 Task: In the  document Scarlett.docx Write the word in the shape with center alignment 'LOL'Change Page orientation to  'Landscape' Insert emoji in the beginning of quote: Thumbs Up
Action: Mouse moved to (274, 319)
Screenshot: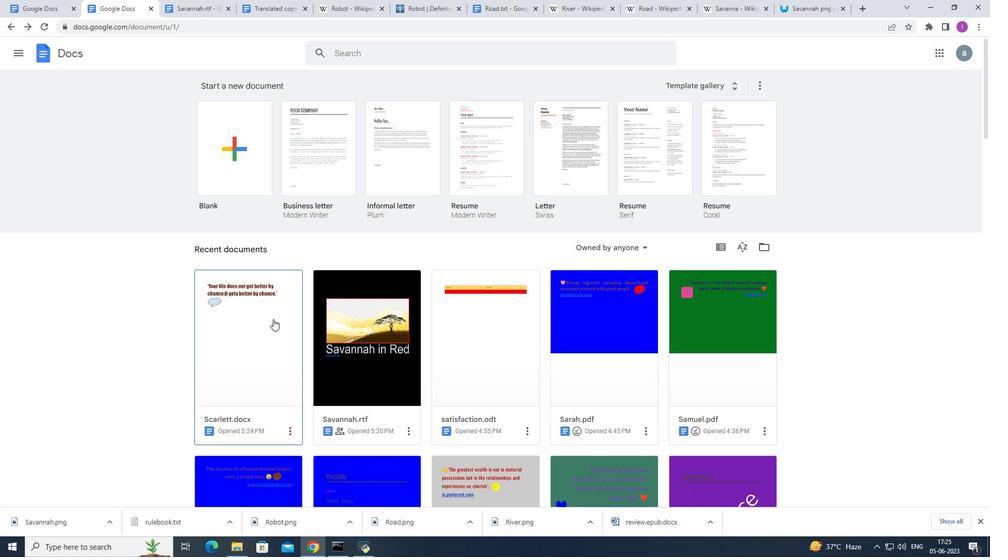 
Action: Mouse pressed left at (274, 319)
Screenshot: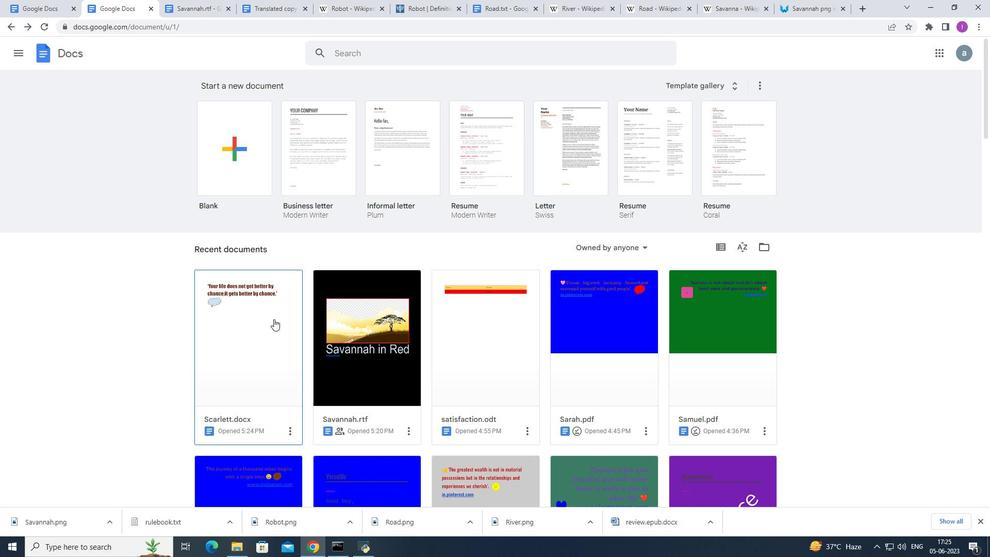 
Action: Mouse moved to (626, 184)
Screenshot: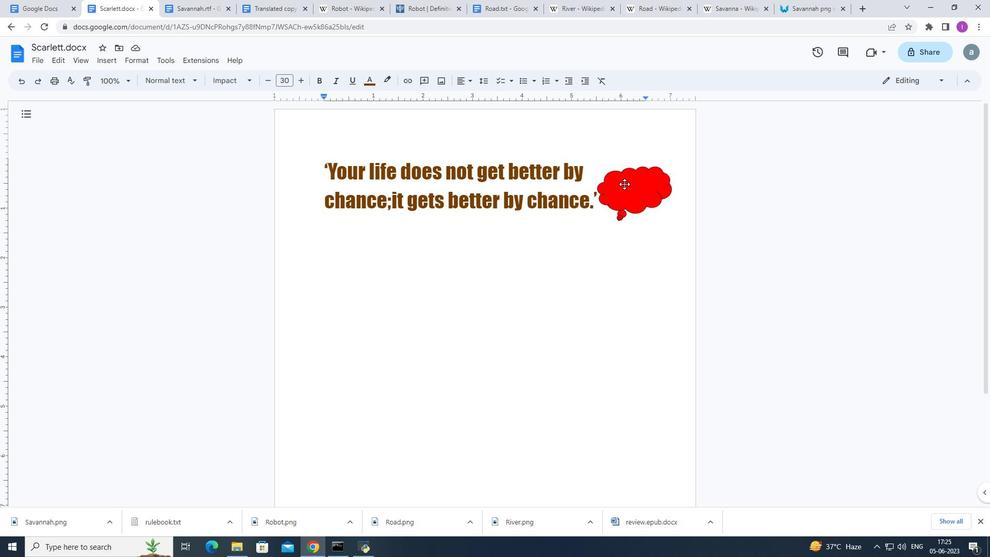 
Action: Mouse pressed left at (626, 184)
Screenshot: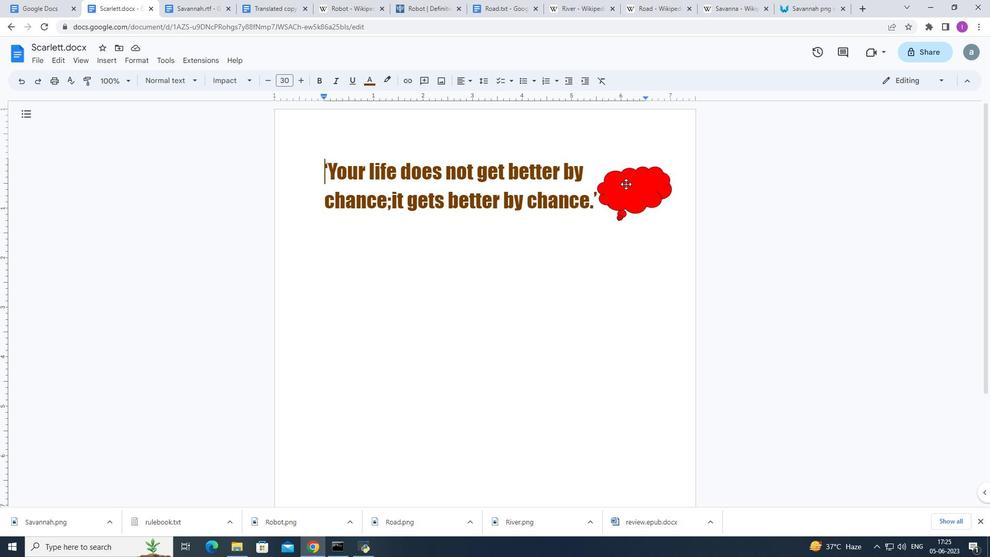 
Action: Mouse moved to (467, 236)
Screenshot: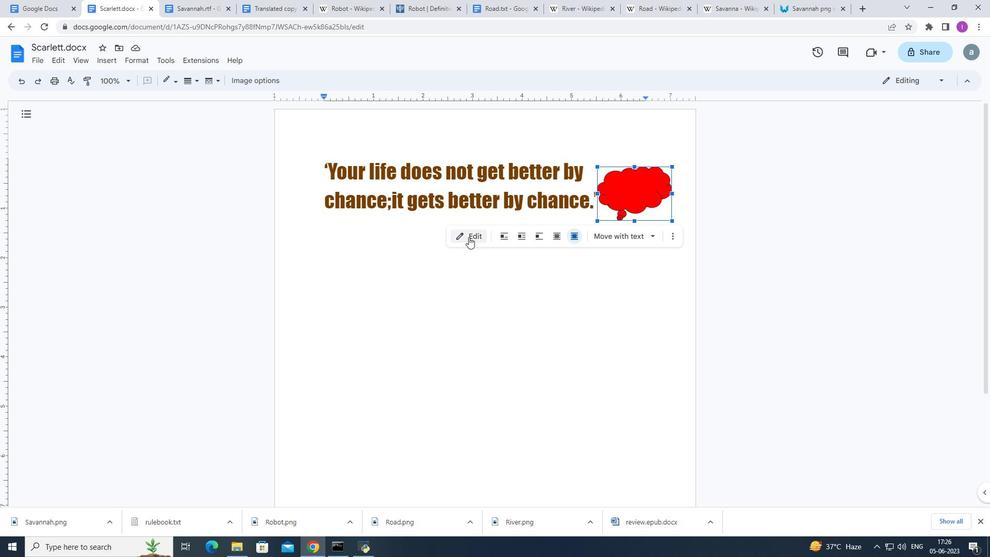 
Action: Mouse pressed left at (467, 236)
Screenshot: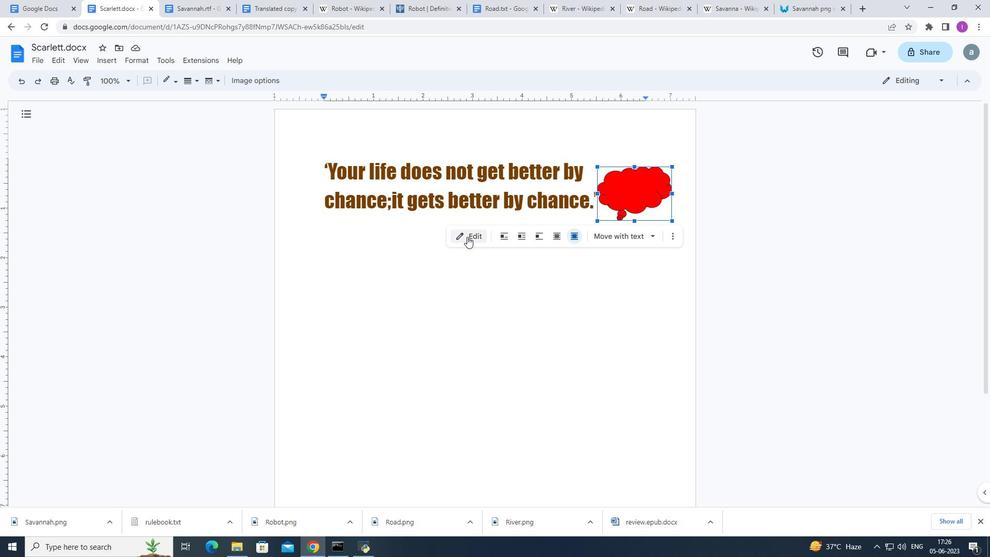 
Action: Mouse moved to (420, 100)
Screenshot: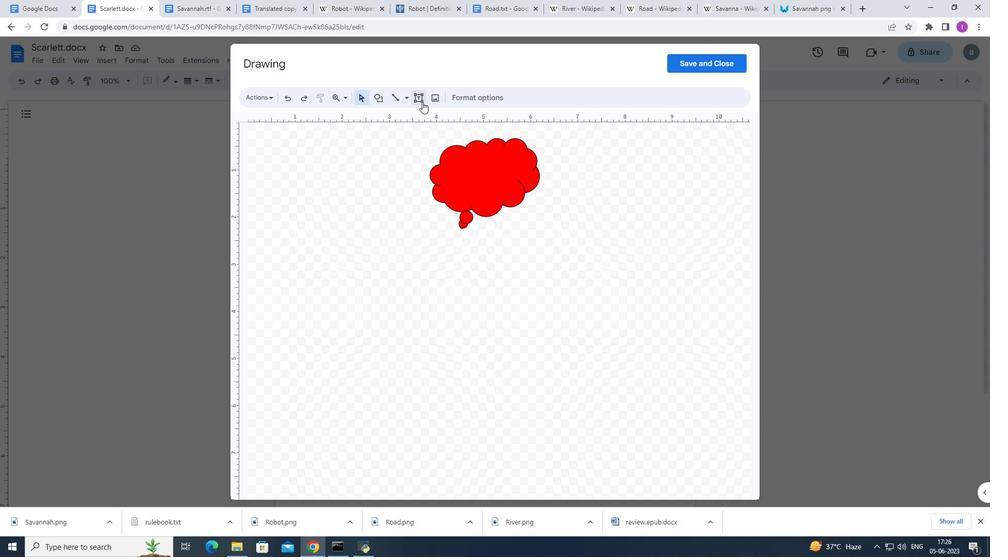 
Action: Mouse pressed left at (420, 100)
Screenshot: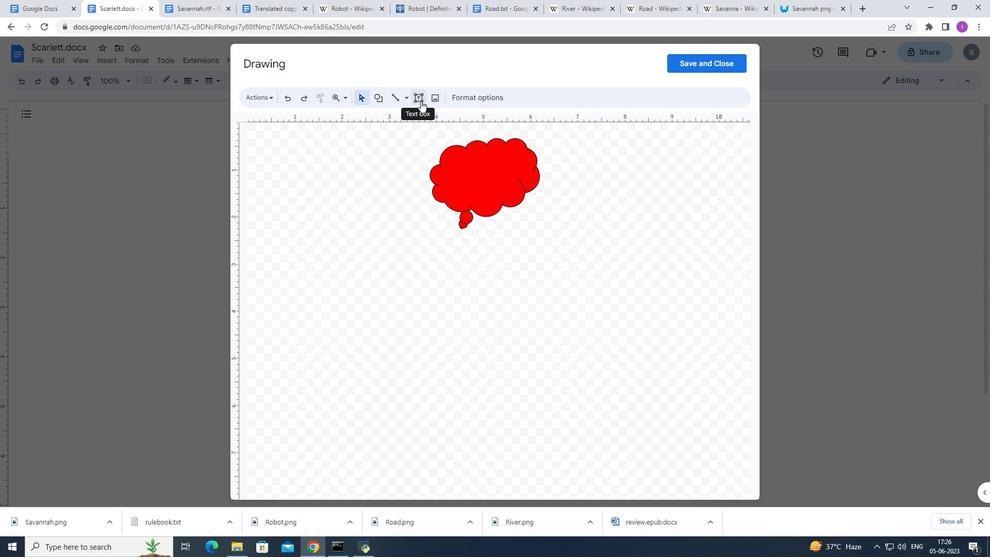 
Action: Mouse moved to (455, 169)
Screenshot: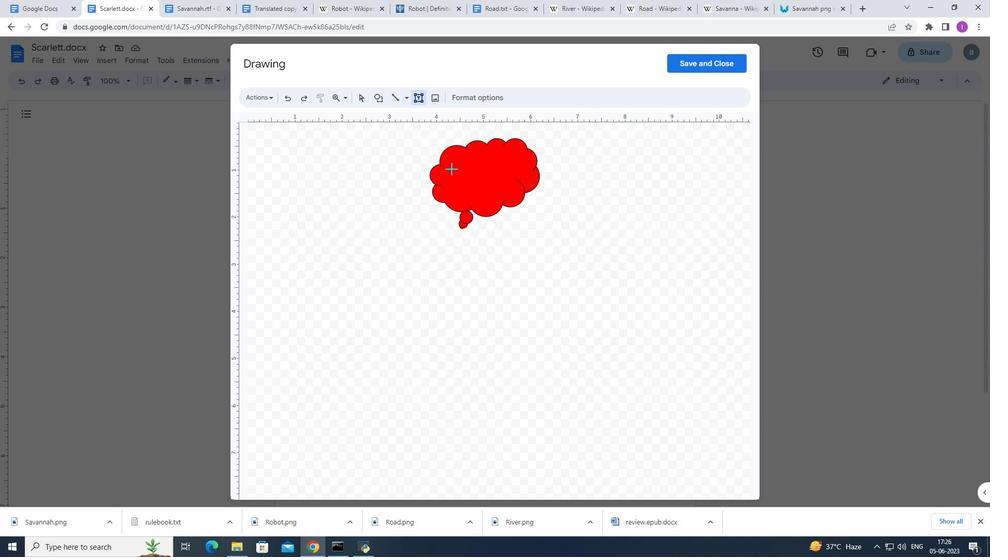 
Action: Mouse pressed left at (455, 169)
Screenshot: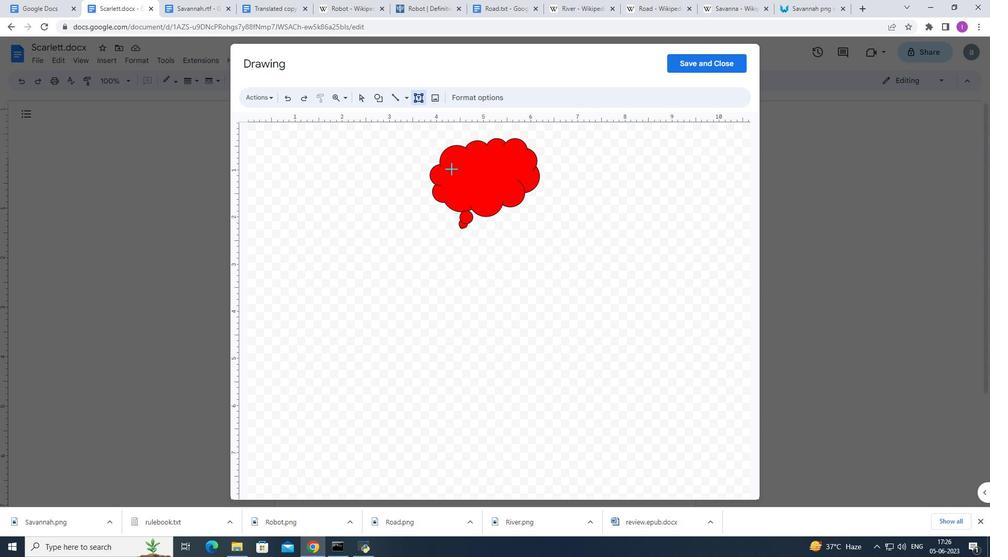
Action: Mouse moved to (456, 169)
Screenshot: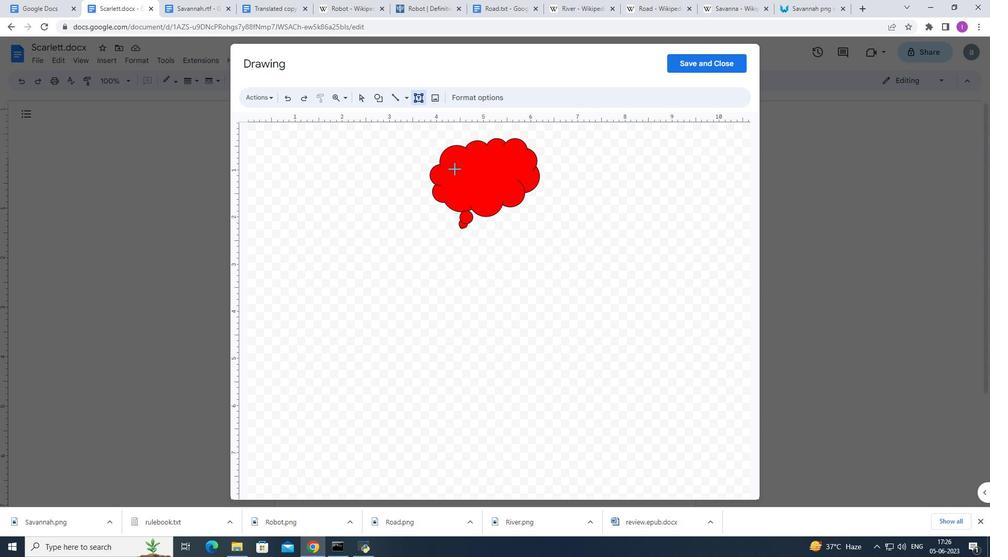 
Action: Mouse pressed left at (456, 169)
Screenshot: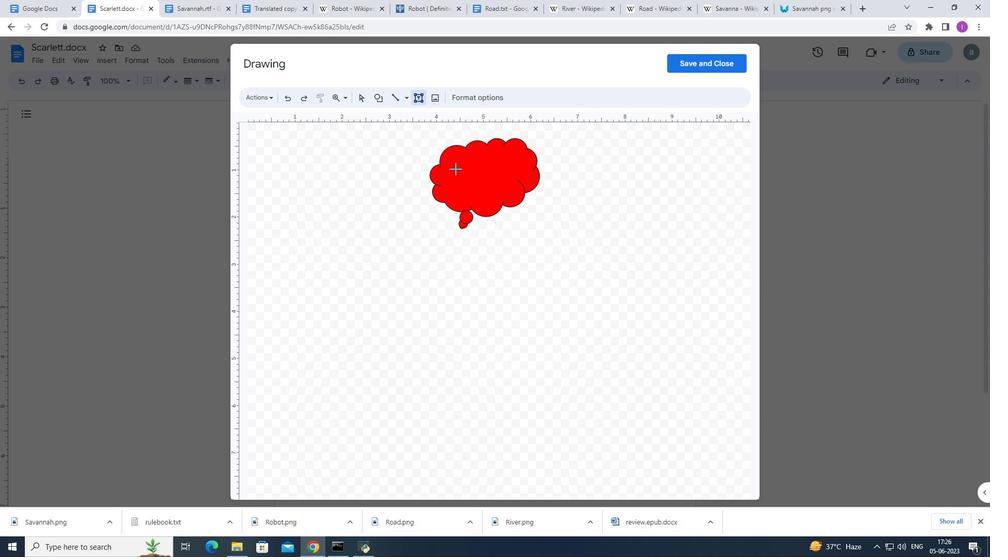 
Action: Mouse moved to (480, 179)
Screenshot: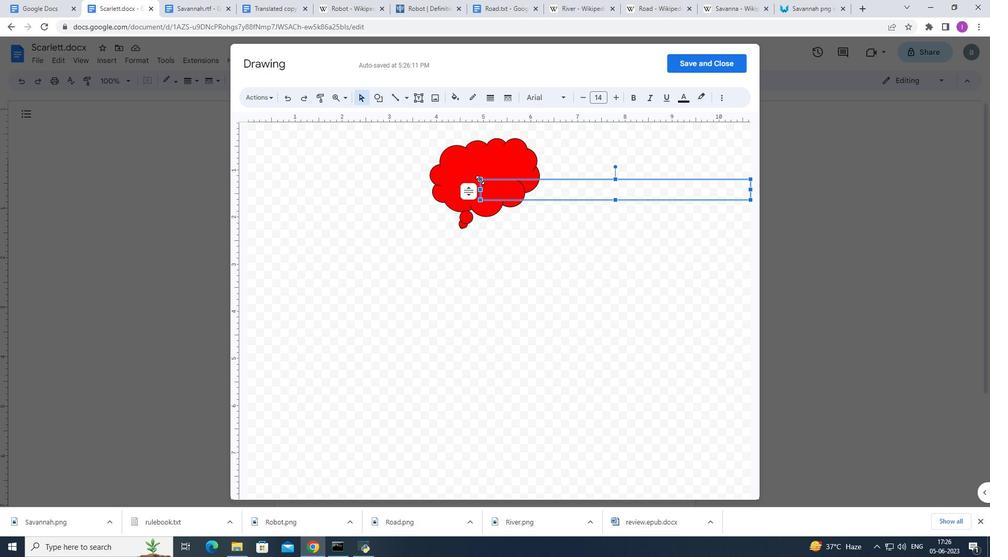 
Action: Mouse pressed left at (480, 179)
Screenshot: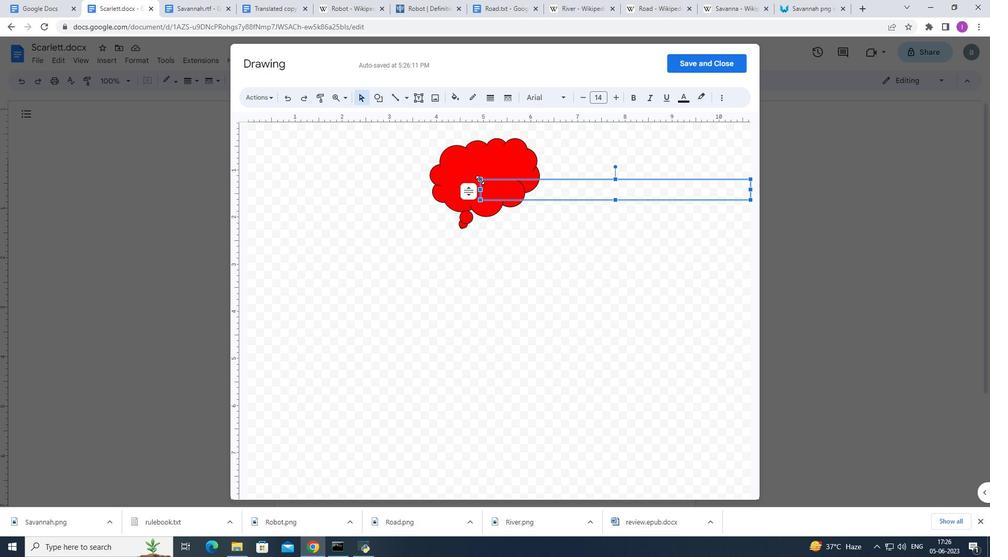 
Action: Mouse moved to (462, 168)
Screenshot: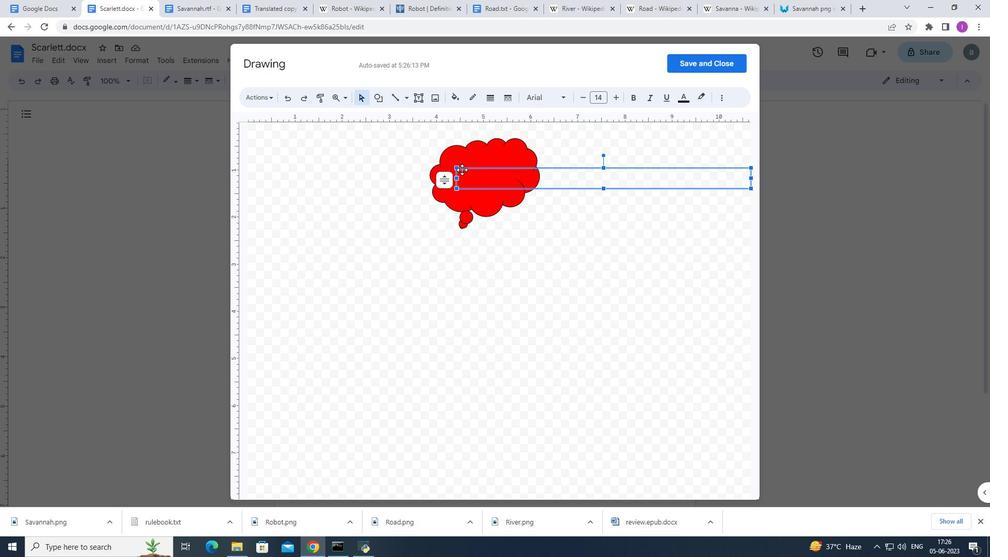 
Action: Key pressed <Key.shift>LOL
Screenshot: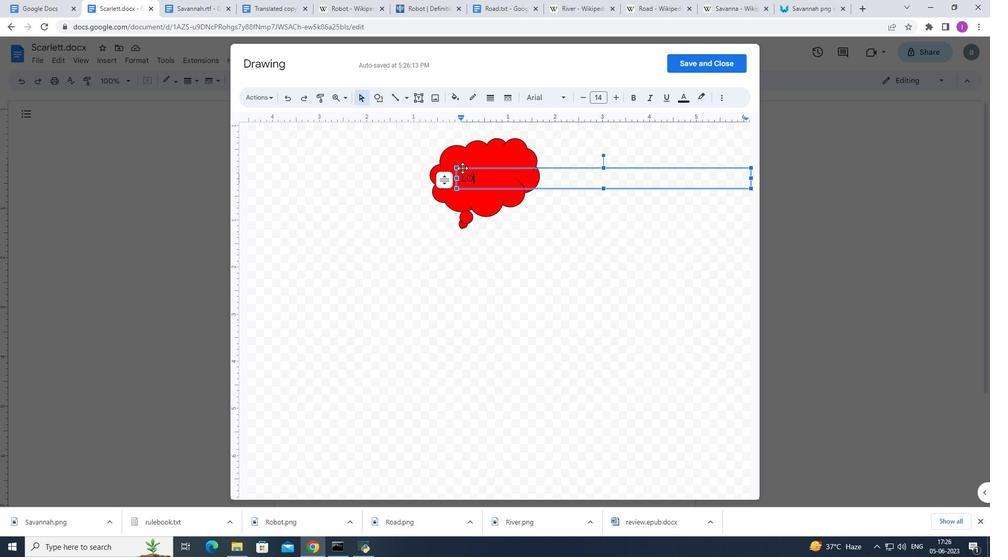 
Action: Mouse moved to (457, 169)
Screenshot: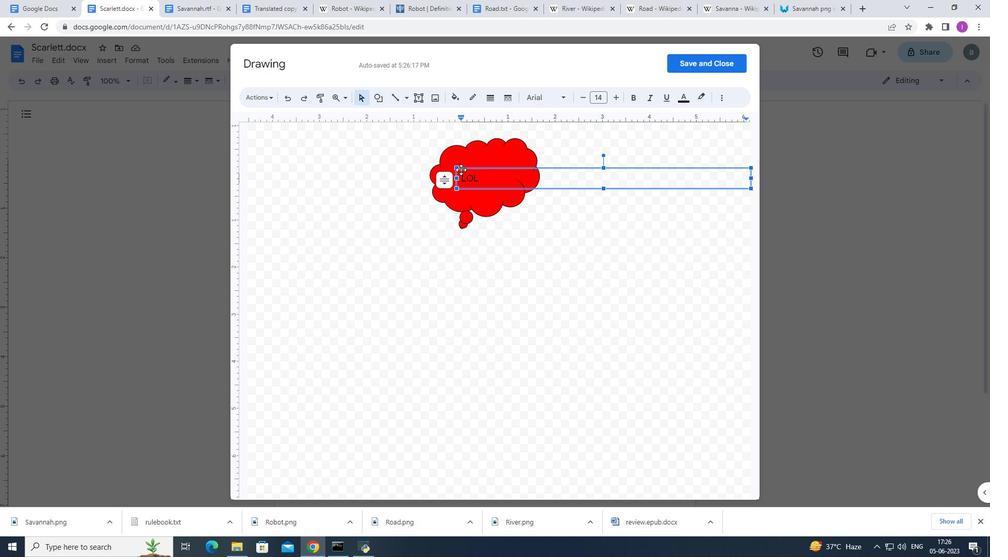 
Action: Mouse pressed left at (457, 169)
Screenshot: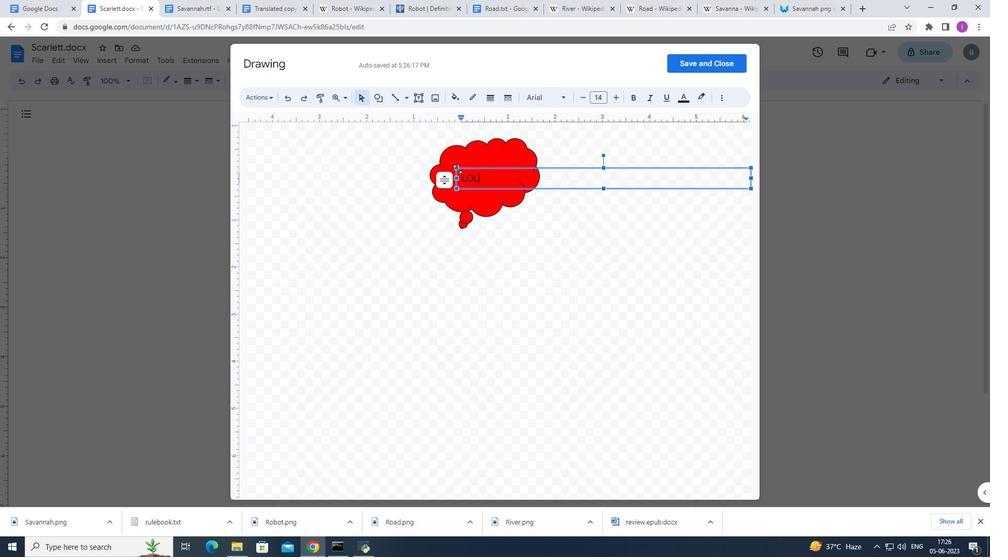
Action: Mouse moved to (705, 67)
Screenshot: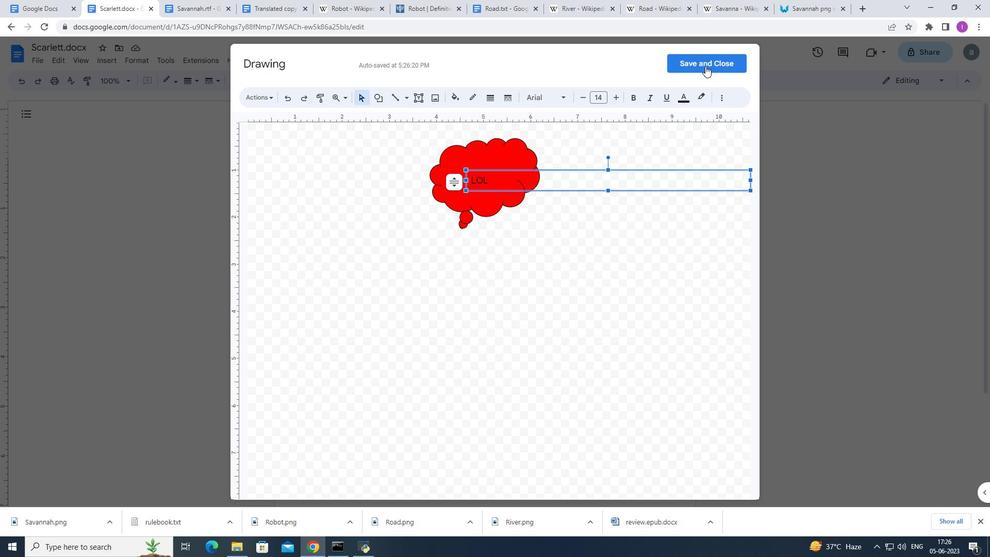 
Action: Mouse pressed left at (705, 67)
Screenshot: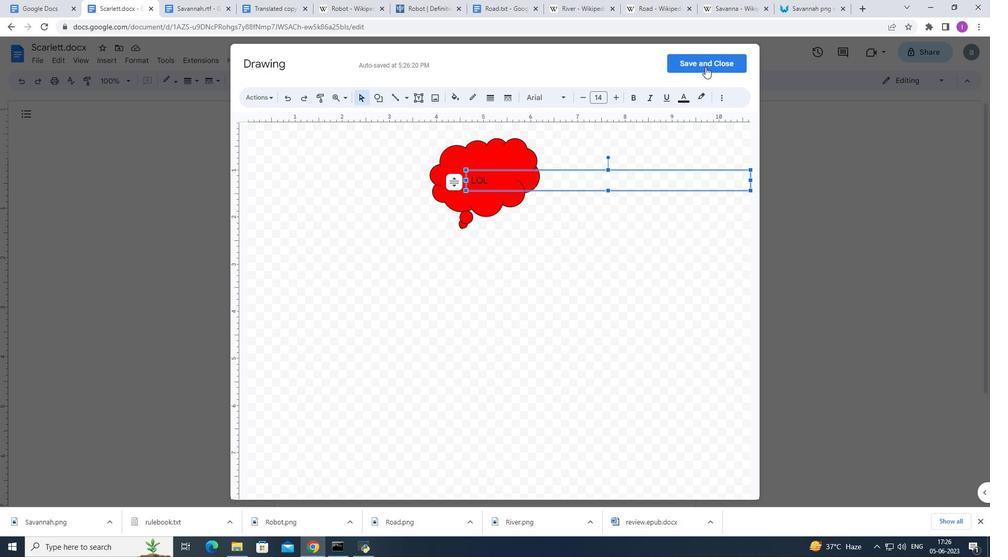 
Action: Mouse moved to (663, 181)
Screenshot: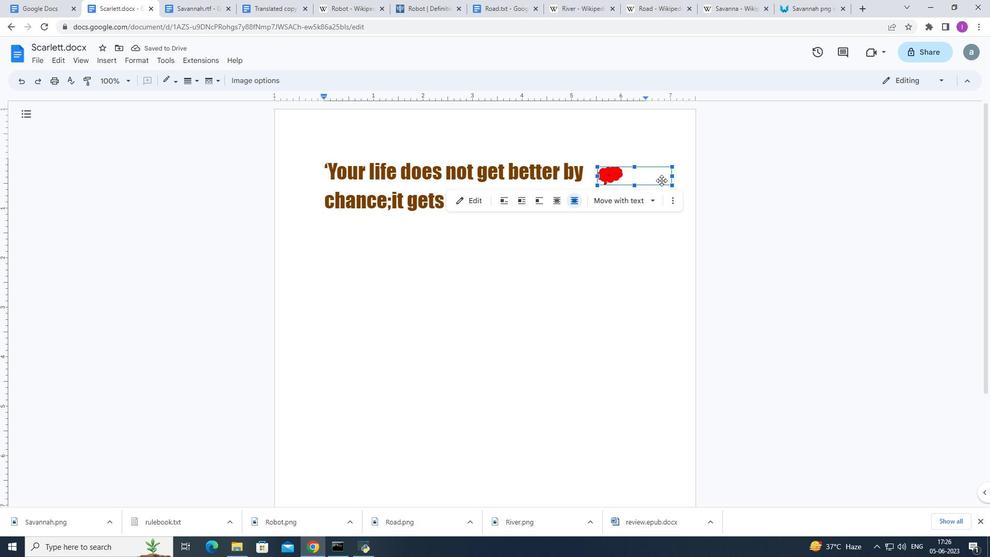 
Action: Mouse pressed left at (663, 180)
Screenshot: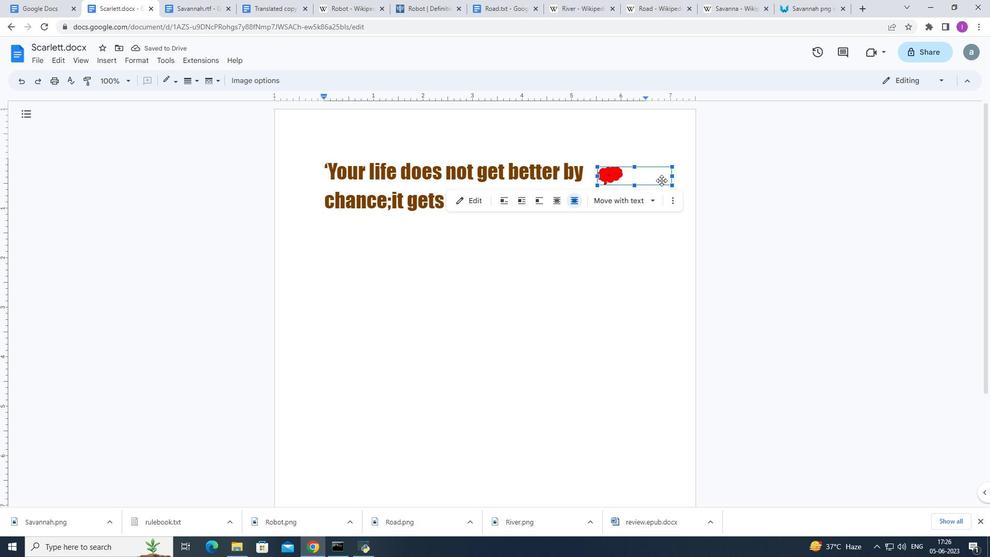 
Action: Mouse moved to (672, 186)
Screenshot: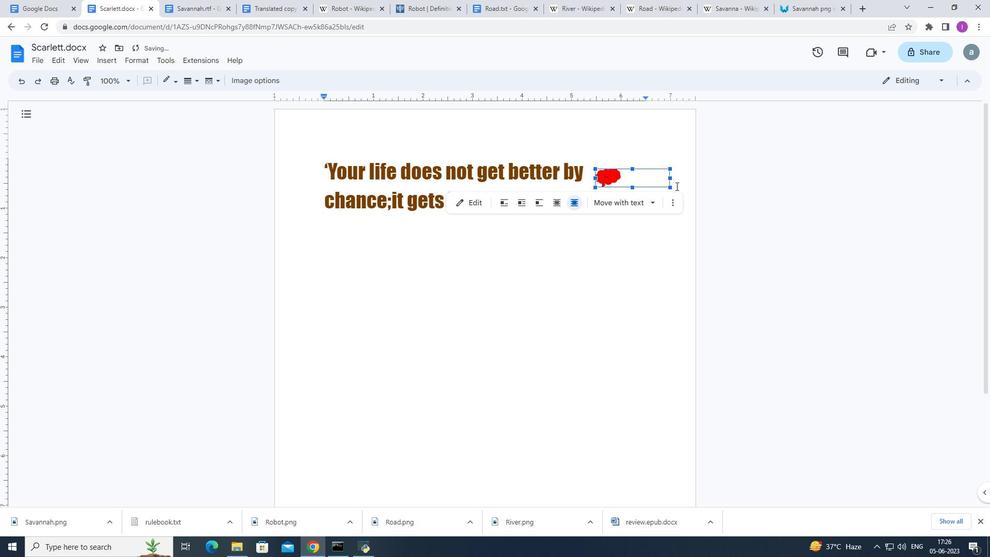 
Action: Mouse pressed left at (672, 186)
Screenshot: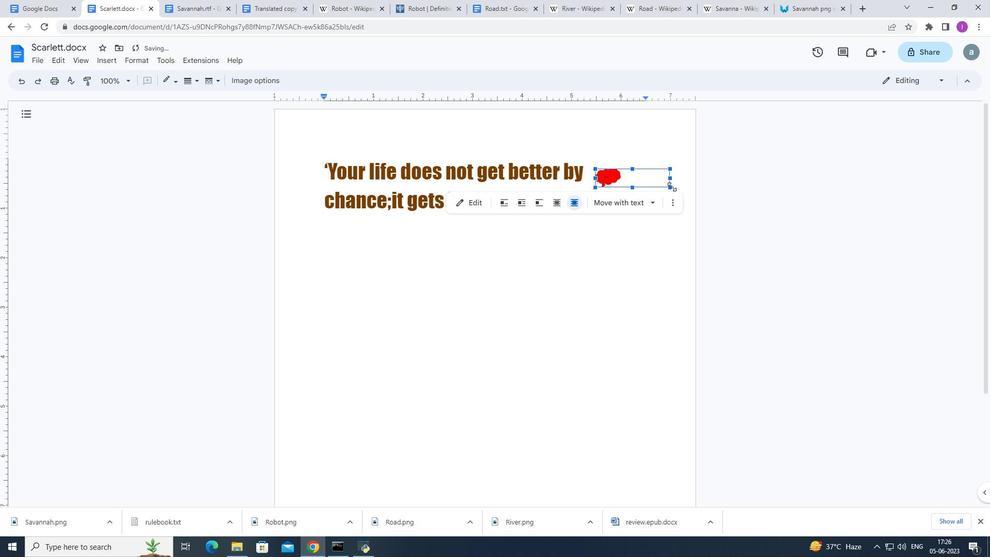 
Action: Mouse moved to (754, 205)
Screenshot: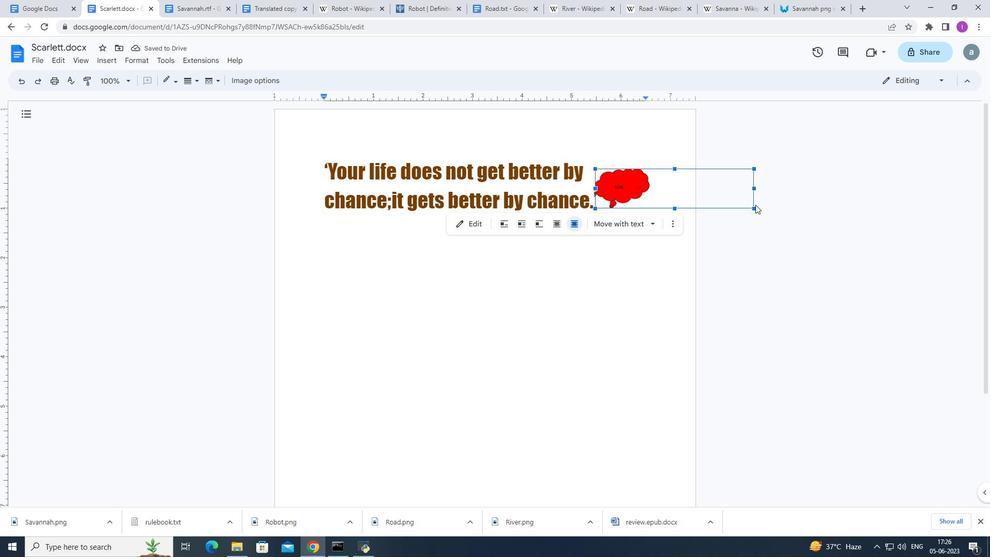 
Action: Mouse pressed left at (754, 205)
Screenshot: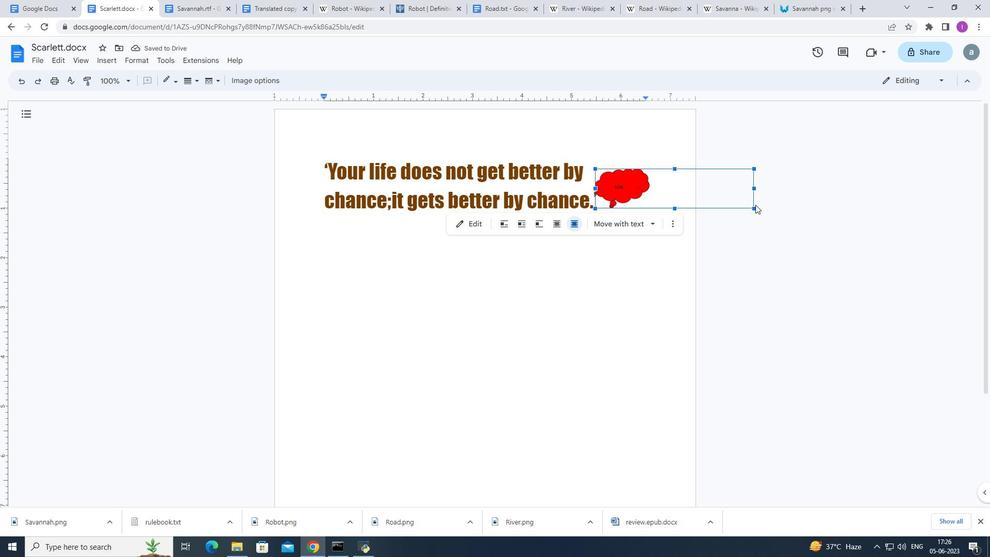 
Action: Mouse moved to (36, 61)
Screenshot: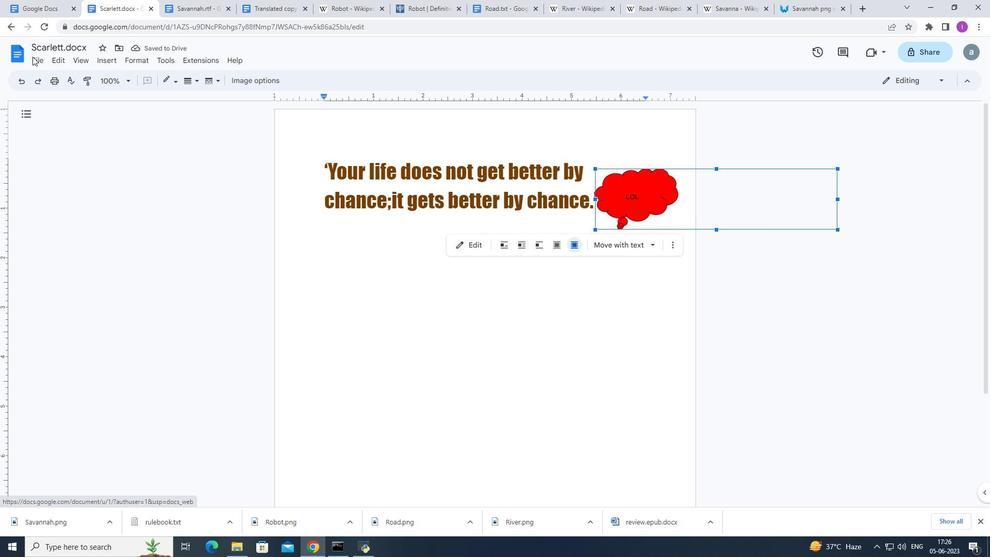 
Action: Mouse pressed left at (36, 61)
Screenshot: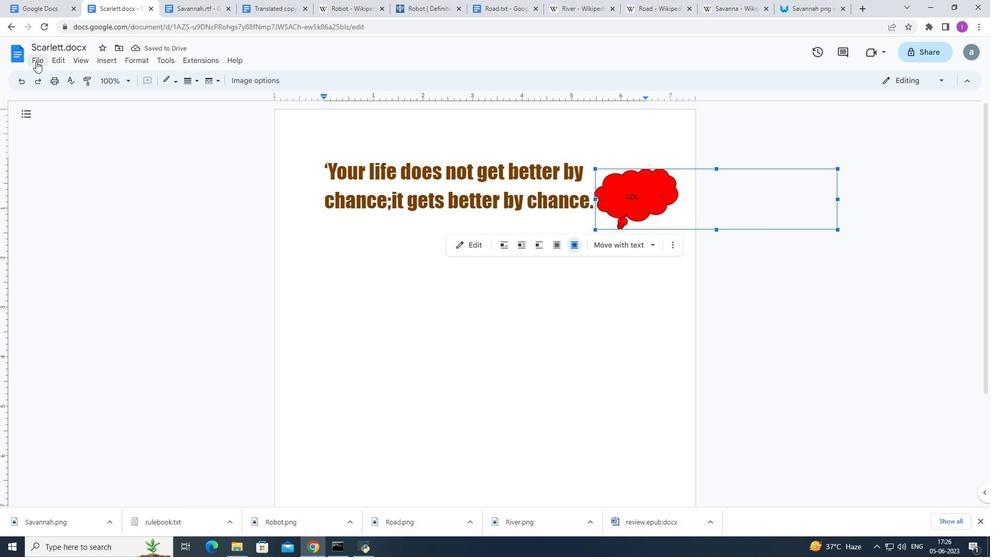 
Action: Mouse moved to (66, 342)
Screenshot: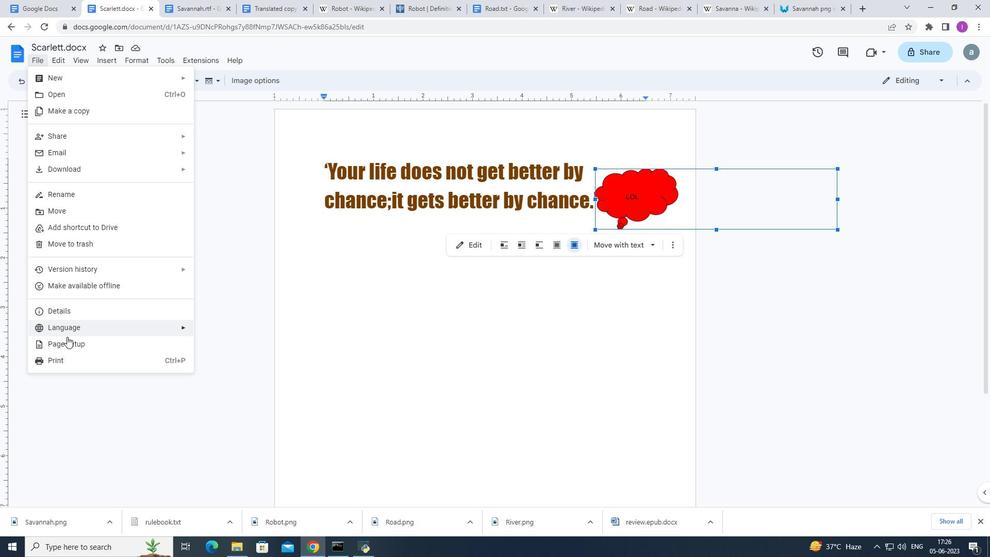 
Action: Mouse pressed left at (66, 342)
Screenshot: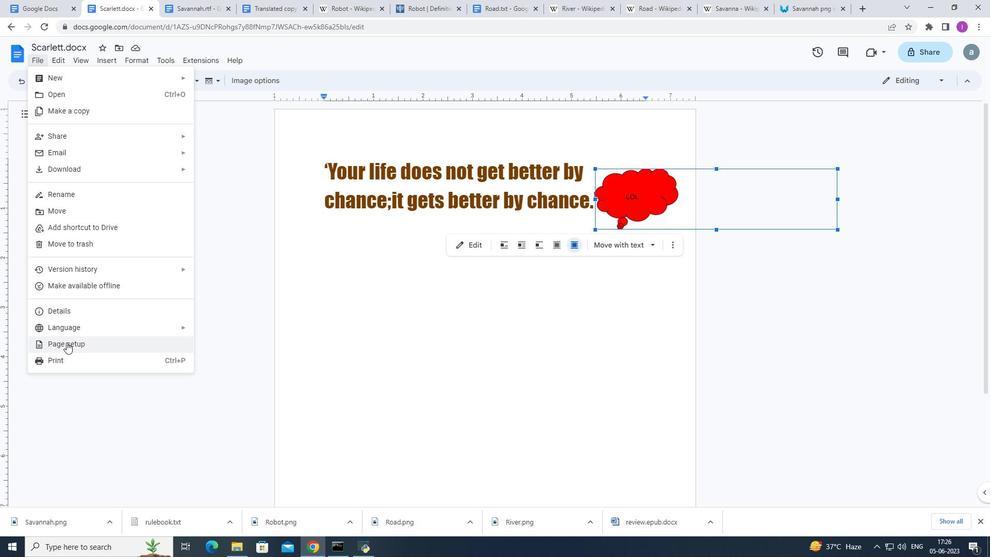 
Action: Mouse moved to (465, 260)
Screenshot: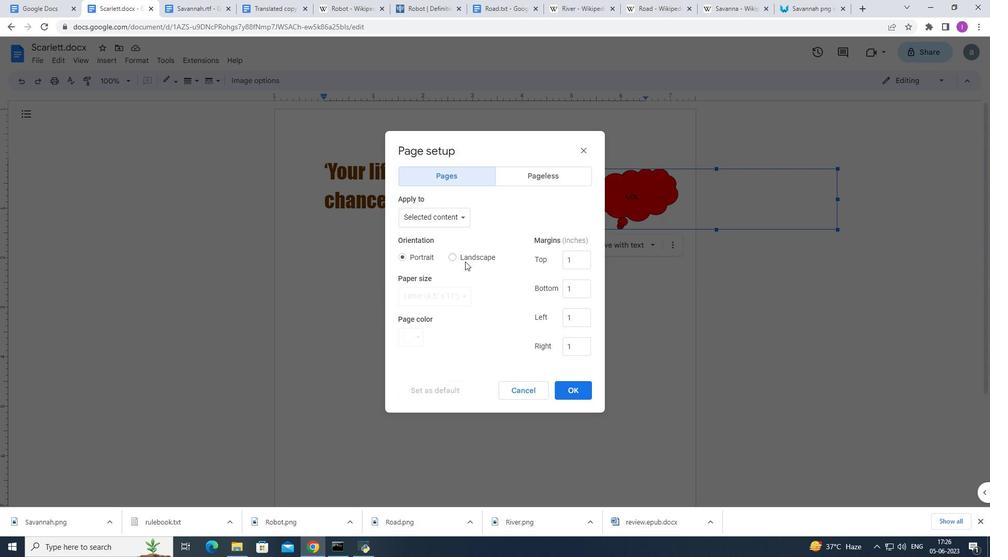 
Action: Mouse pressed left at (465, 260)
Screenshot: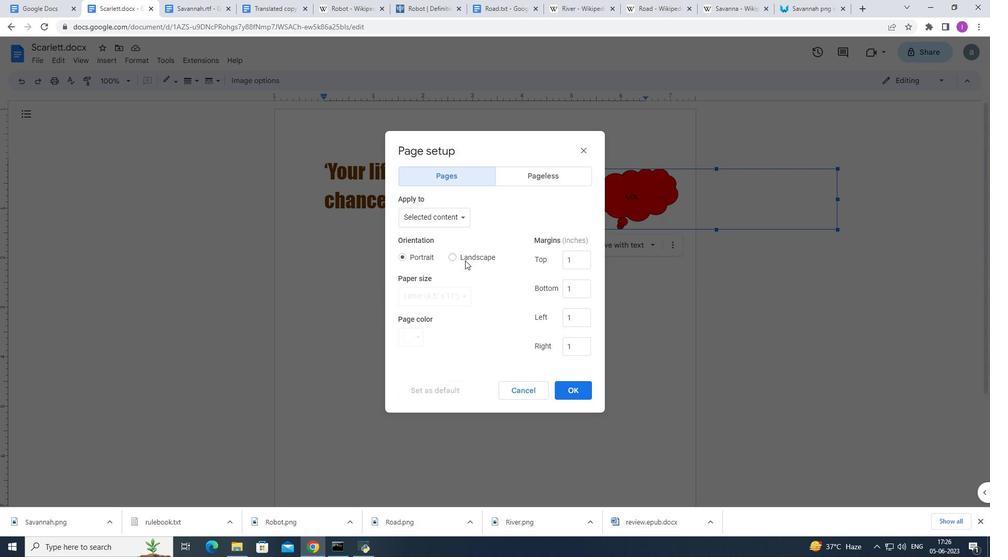 
Action: Mouse moved to (565, 387)
Screenshot: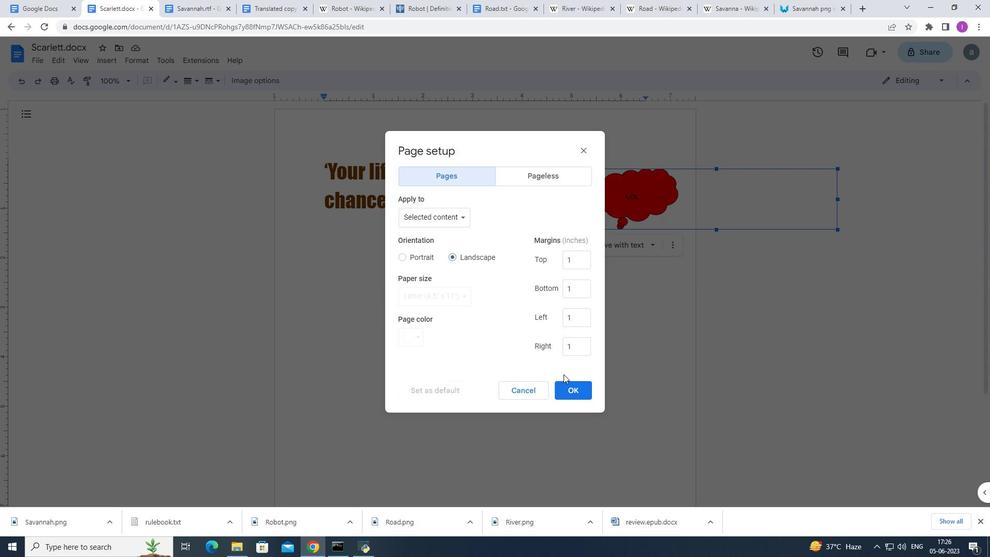 
Action: Mouse pressed left at (565, 387)
Screenshot: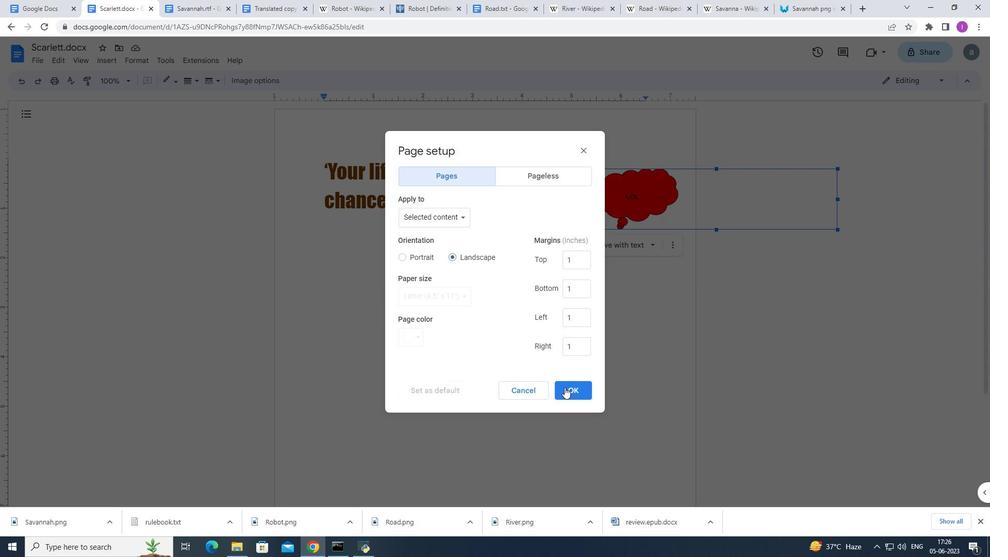
Action: Mouse moved to (566, 215)
Screenshot: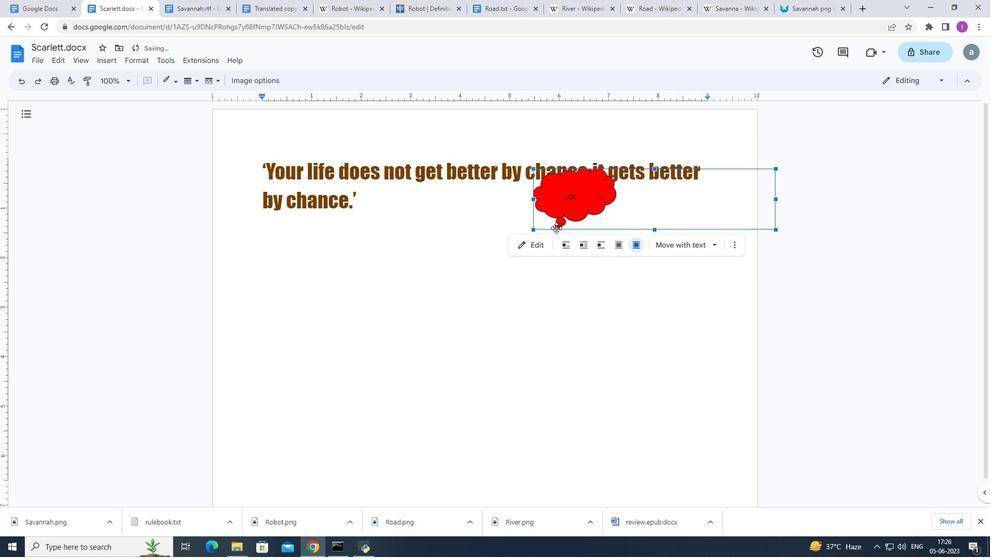 
Action: Mouse pressed left at (566, 215)
Screenshot: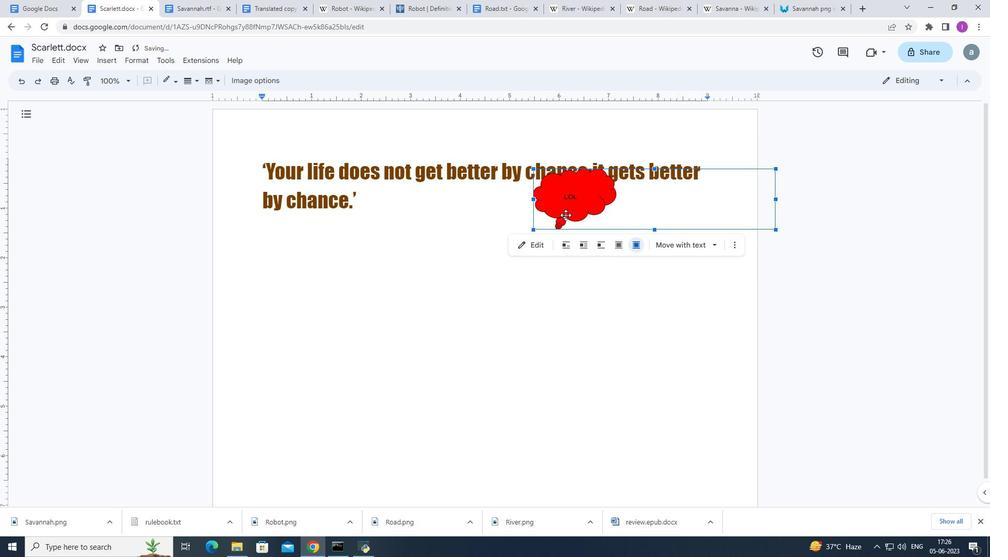 
Action: Mouse moved to (247, 159)
Screenshot: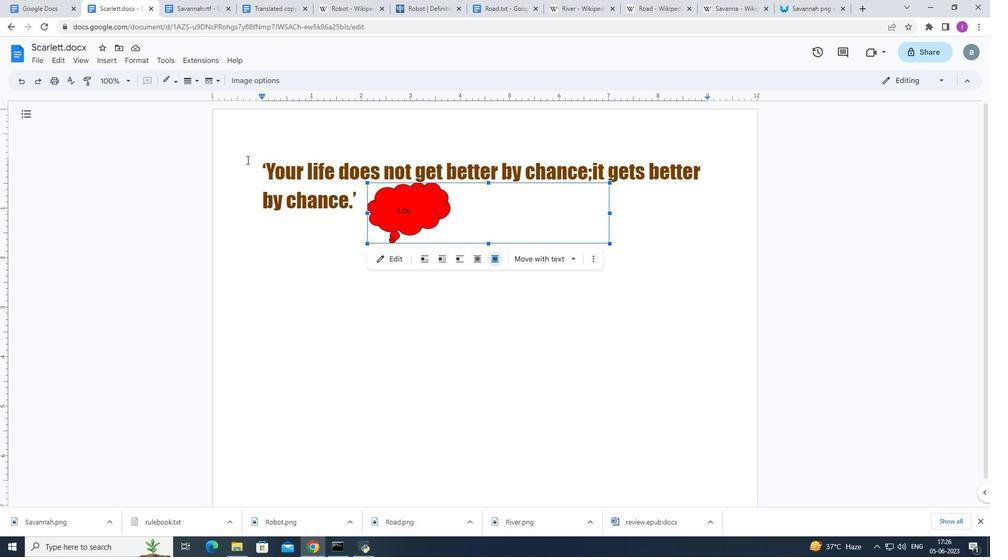 
Action: Mouse pressed left at (247, 159)
Screenshot: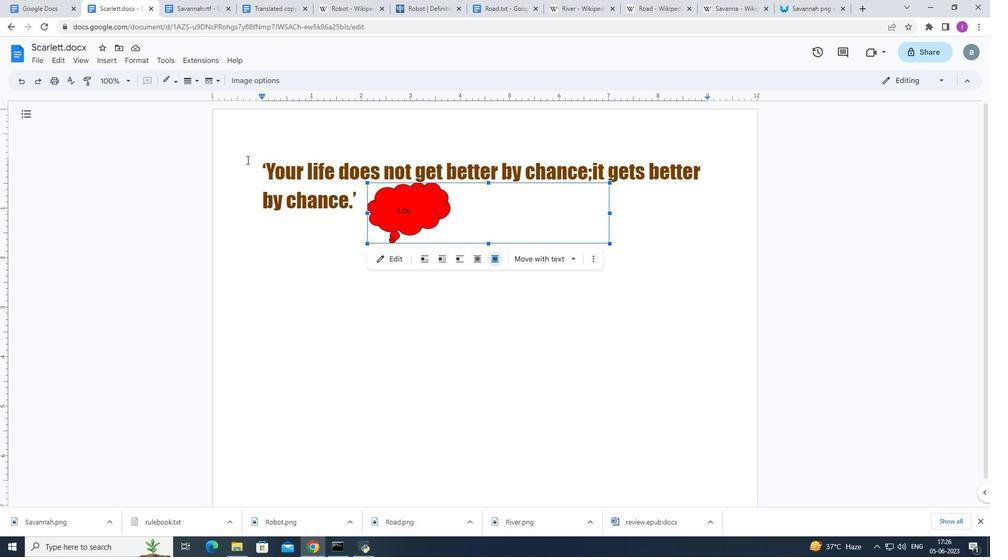 
Action: Mouse moved to (111, 62)
Screenshot: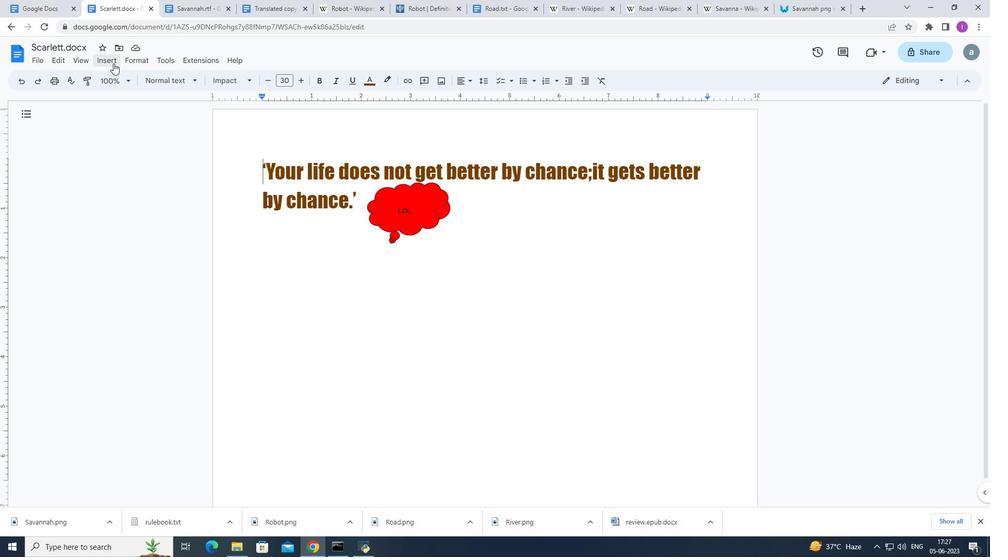 
Action: Mouse pressed left at (111, 62)
Screenshot: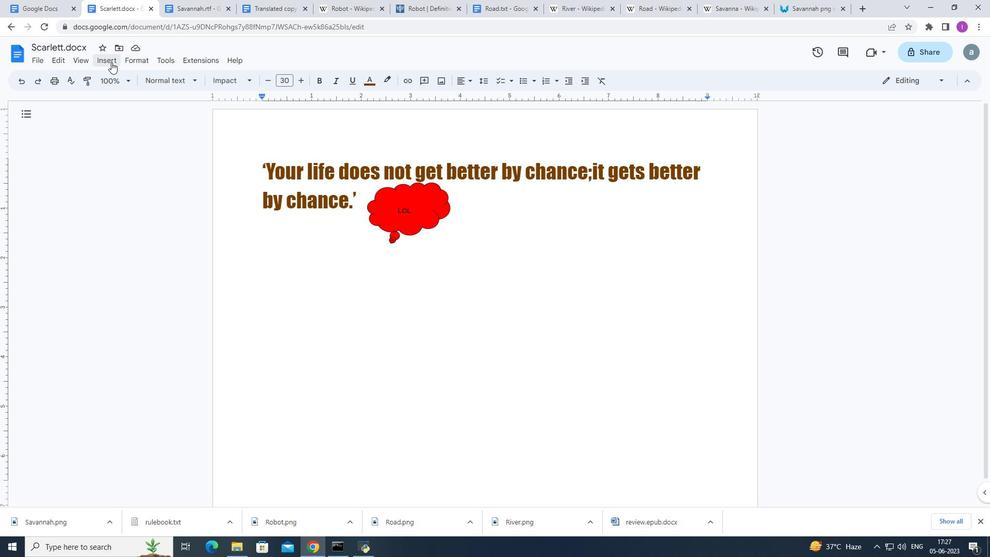 
Action: Mouse moved to (135, 164)
Screenshot: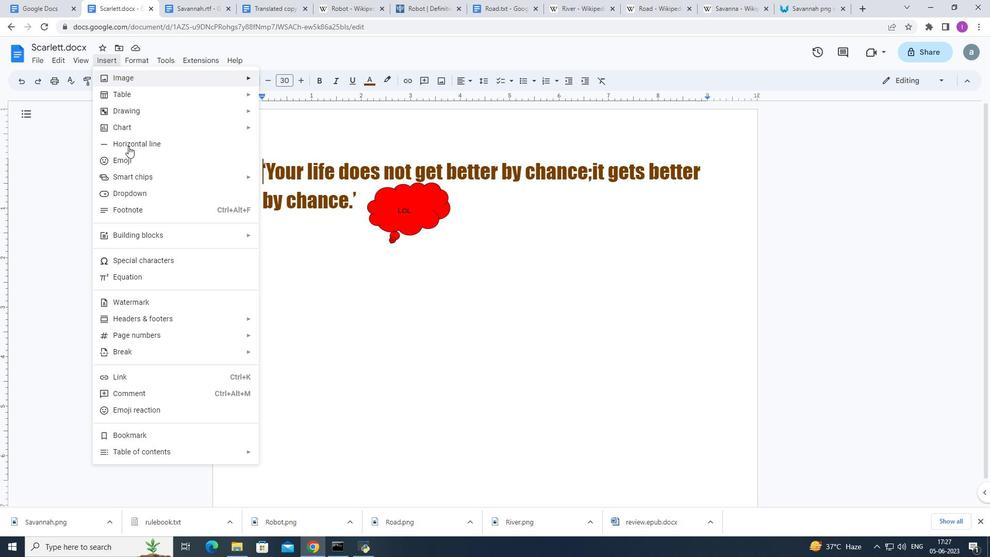 
Action: Mouse pressed left at (135, 164)
Screenshot: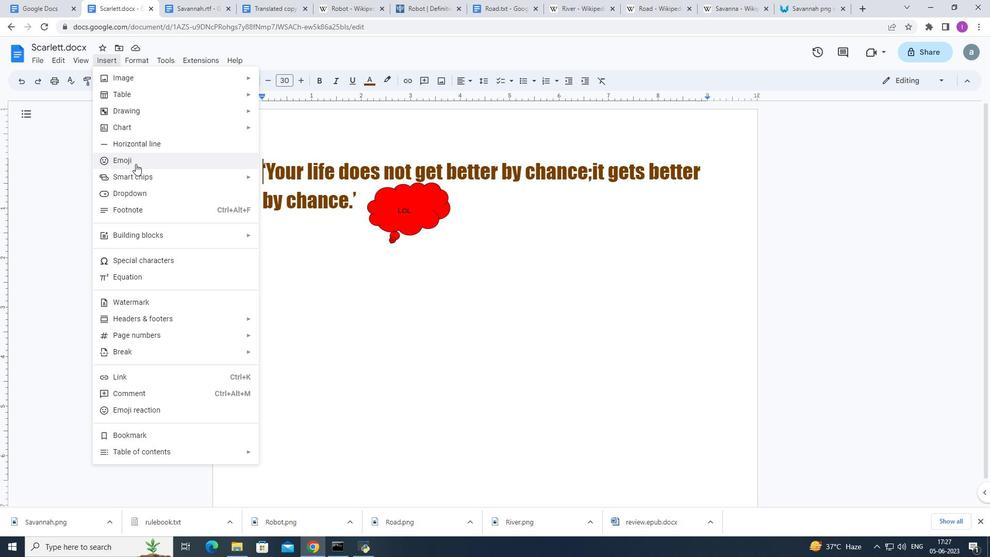 
Action: Mouse moved to (278, 383)
Screenshot: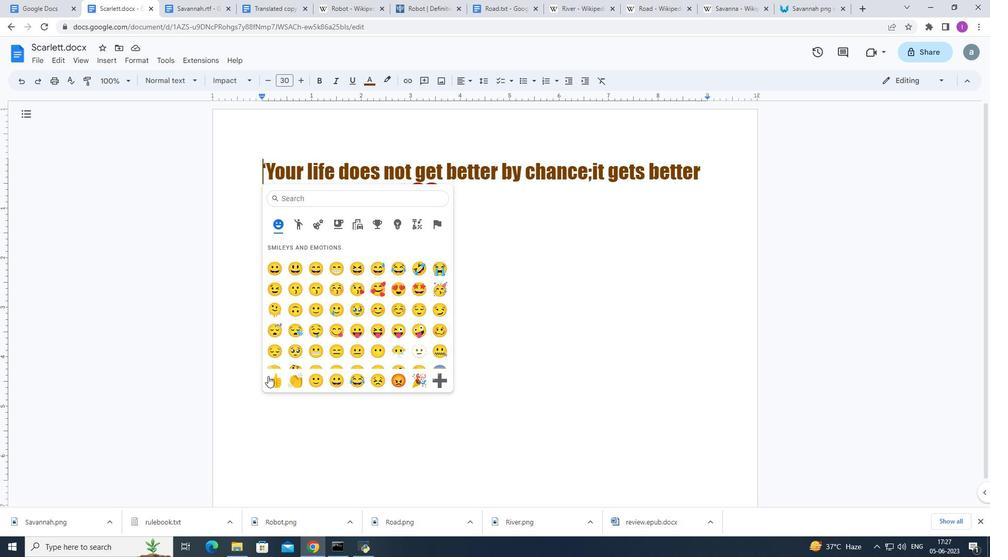 
Action: Mouse pressed left at (278, 383)
Screenshot: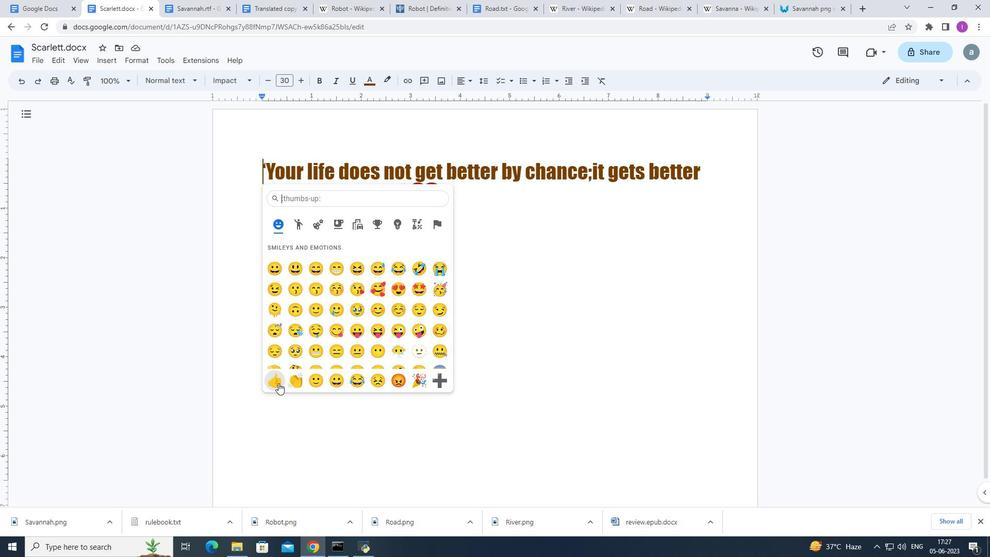 
Action: Mouse moved to (422, 205)
Screenshot: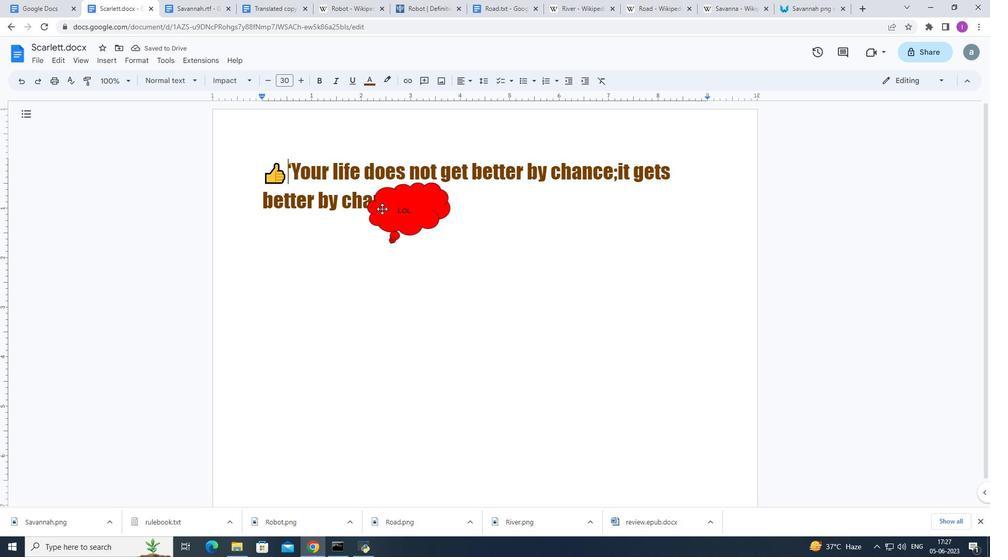 
Action: Mouse pressed left at (422, 205)
Screenshot: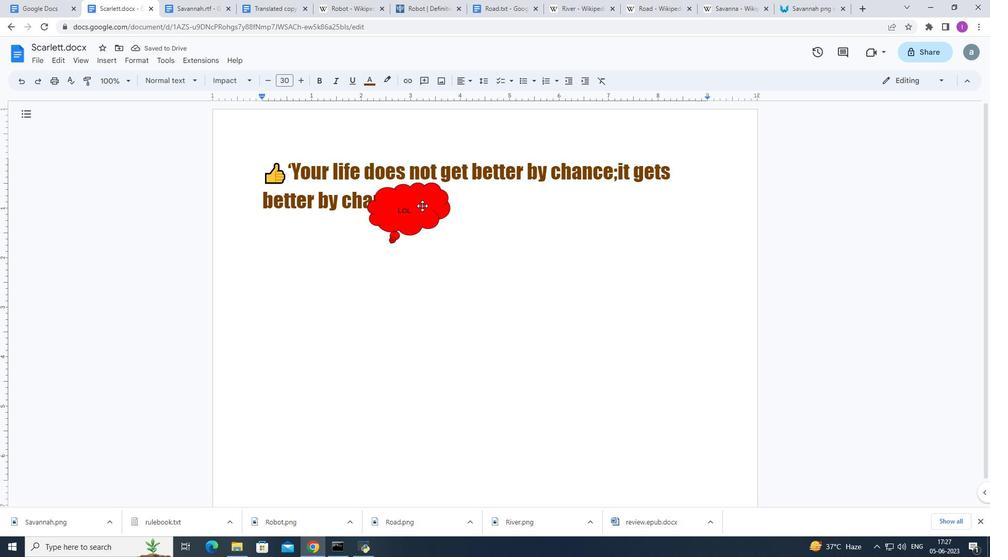 
Action: Mouse moved to (435, 215)
Screenshot: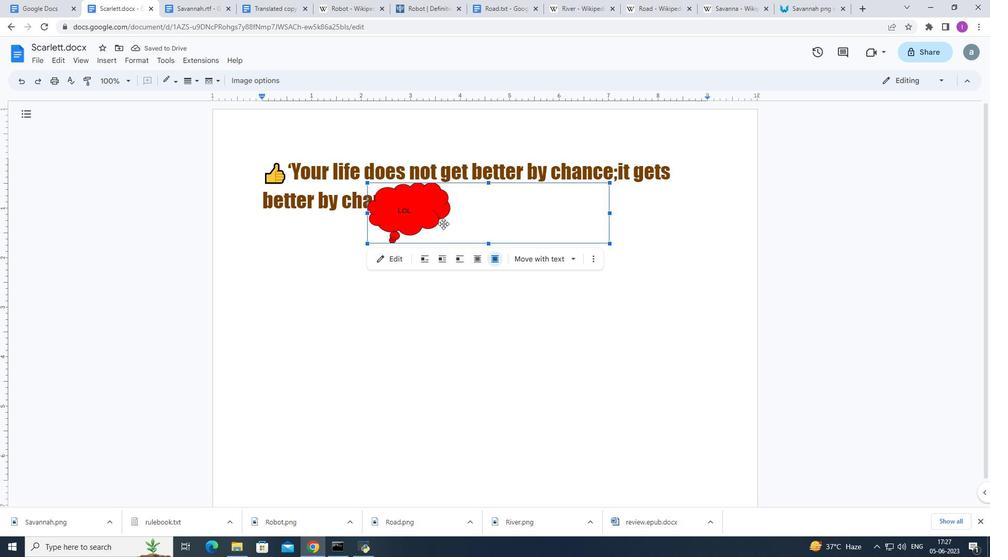 
Action: Mouse pressed left at (435, 215)
Screenshot: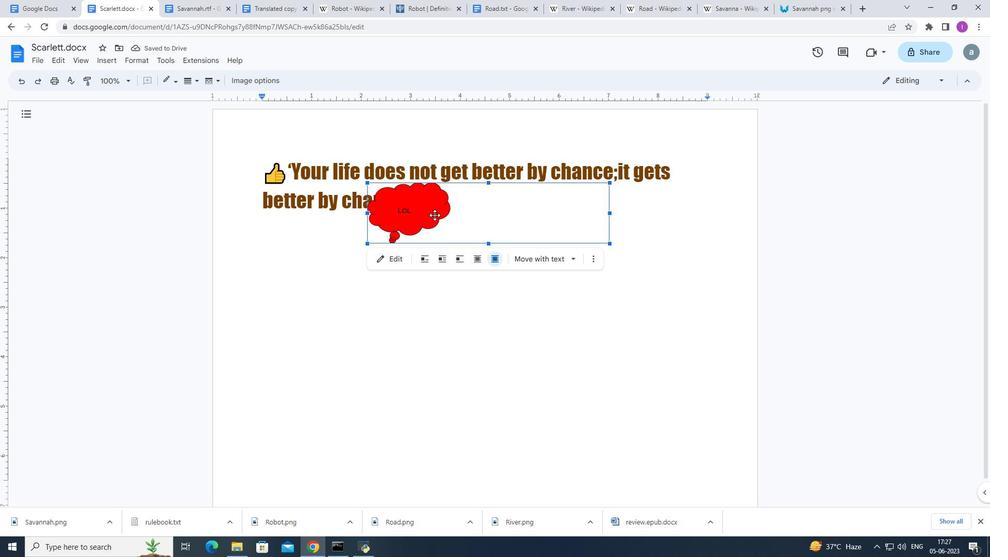 
Action: Mouse moved to (478, 204)
Screenshot: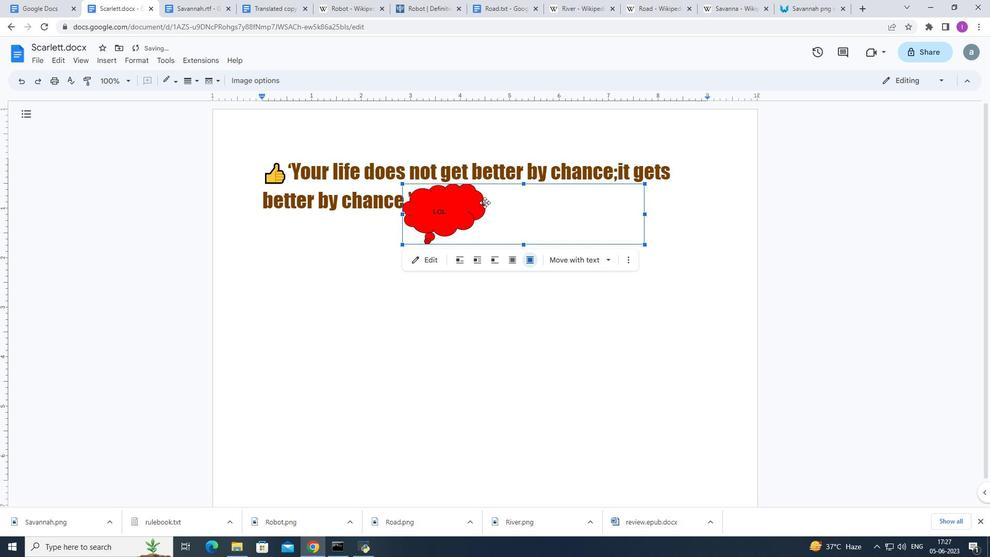 
Action: Mouse pressed left at (478, 204)
Screenshot: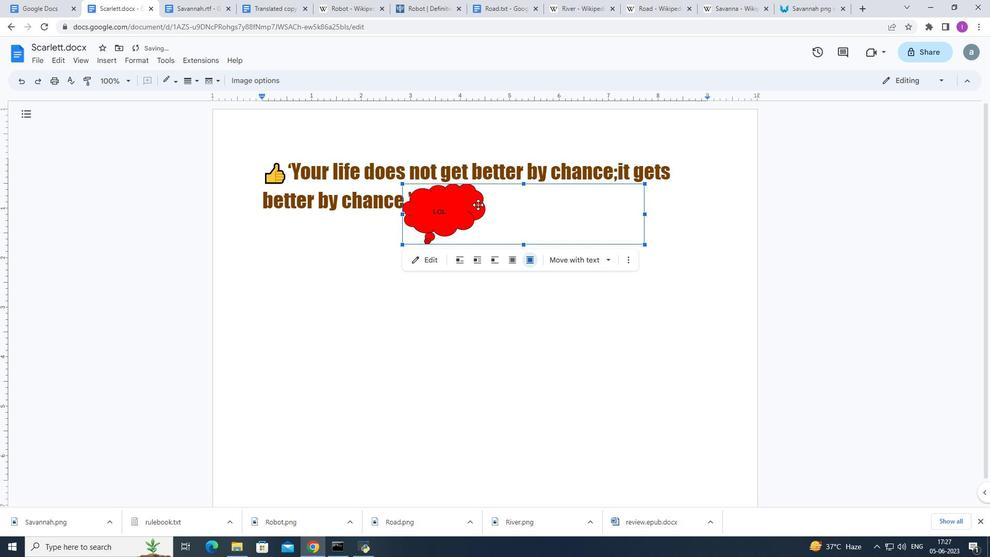 
Action: Mouse moved to (284, 392)
Screenshot: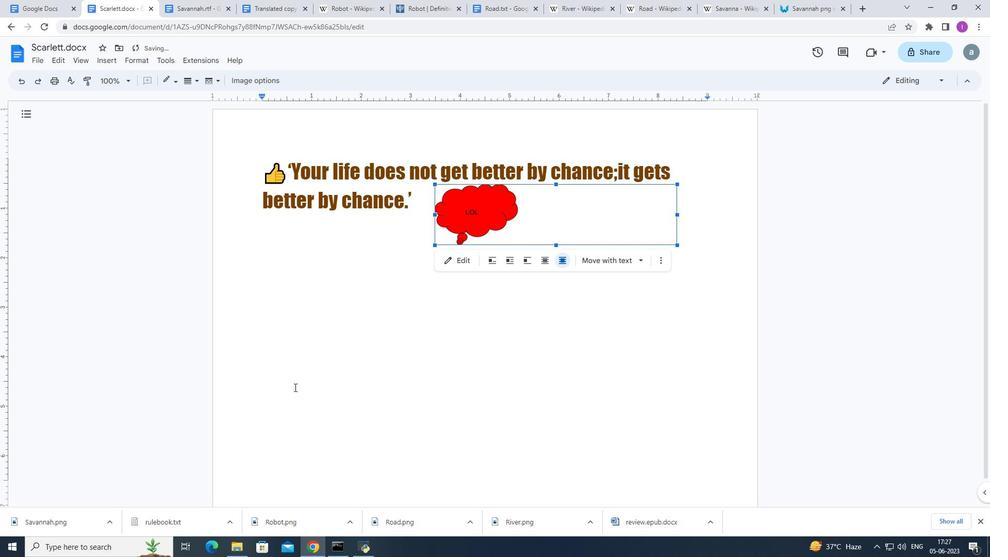 
